 Task: Add a condition where "Hours since due date Greater than Twelve" in new tickets in your groups.
Action: Mouse moved to (188, 397)
Screenshot: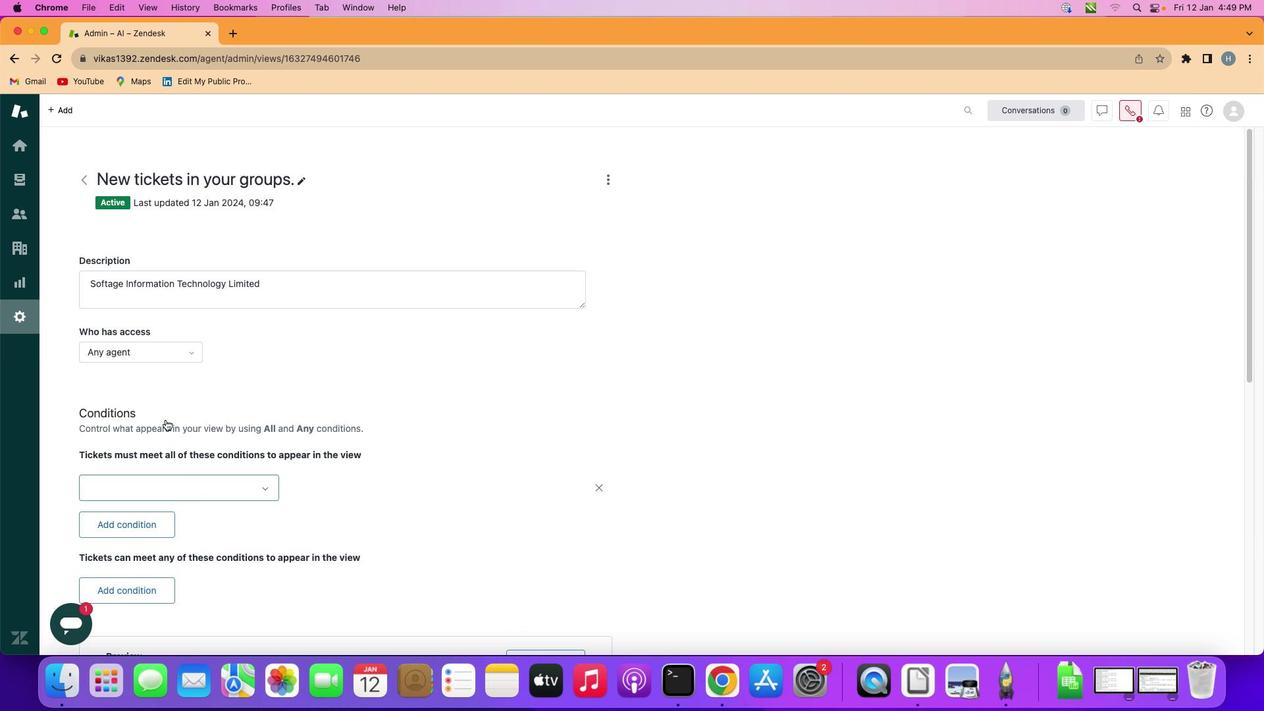 
Action: Mouse pressed left at (188, 397)
Screenshot: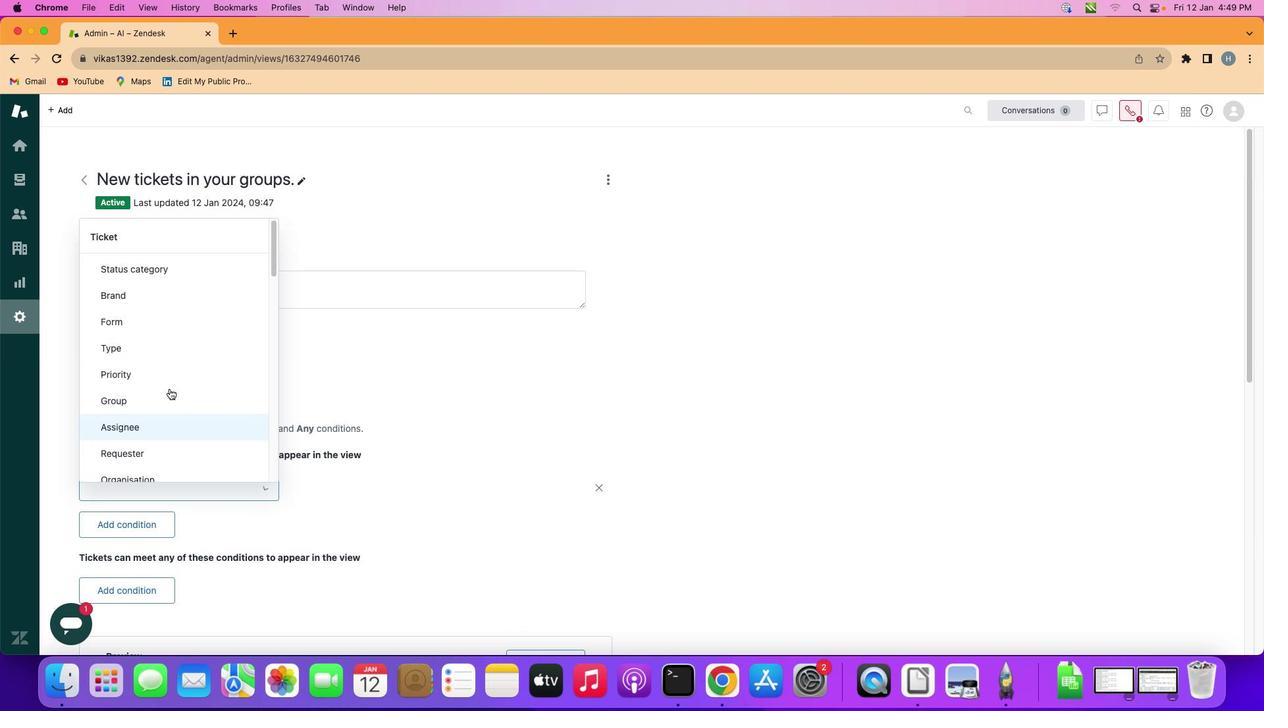 
Action: Mouse moved to (278, 397)
Screenshot: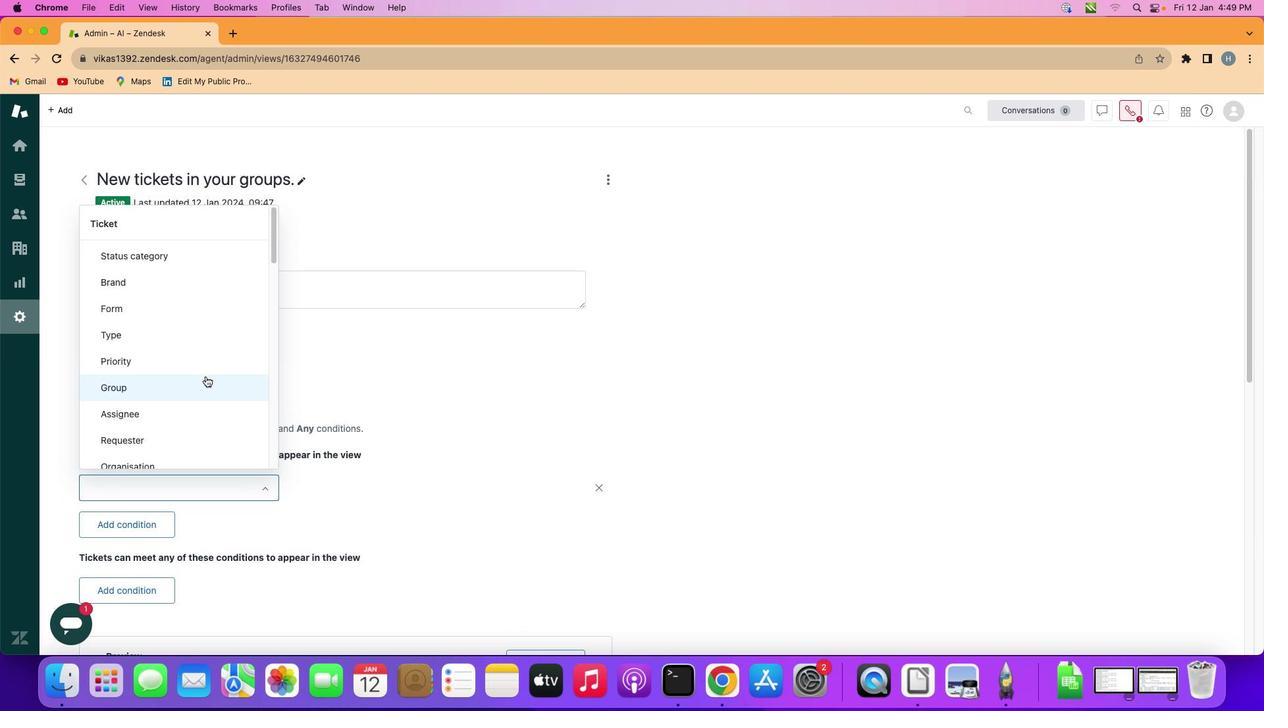 
Action: Mouse pressed left at (278, 397)
Screenshot: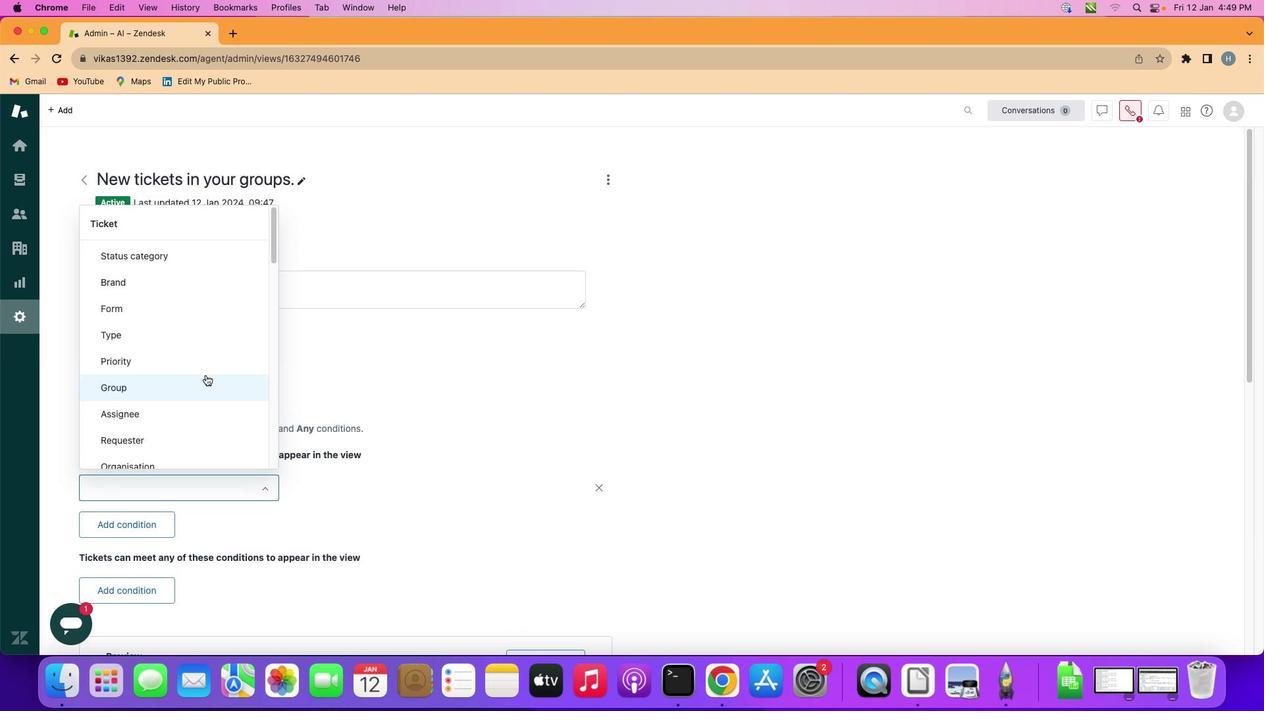 
Action: Mouse moved to (297, 437)
Screenshot: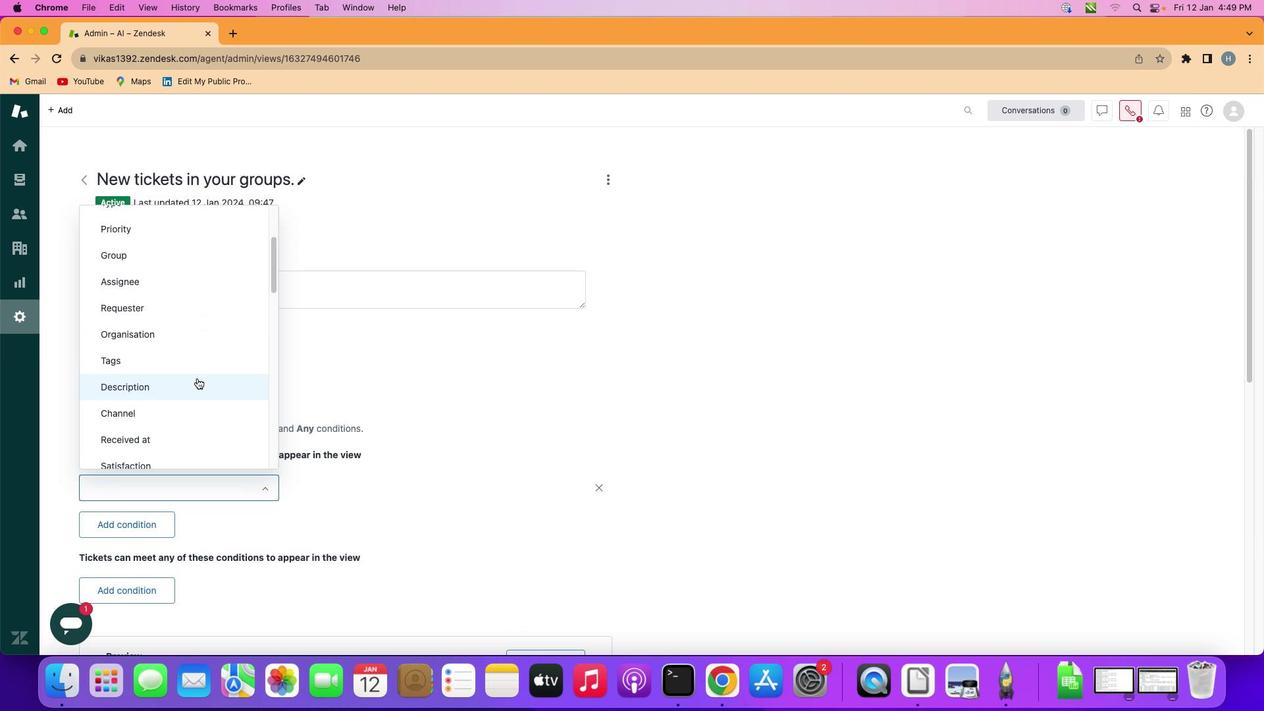 
Action: Mouse scrolled (297, 437) with delta (57, 570)
Screenshot: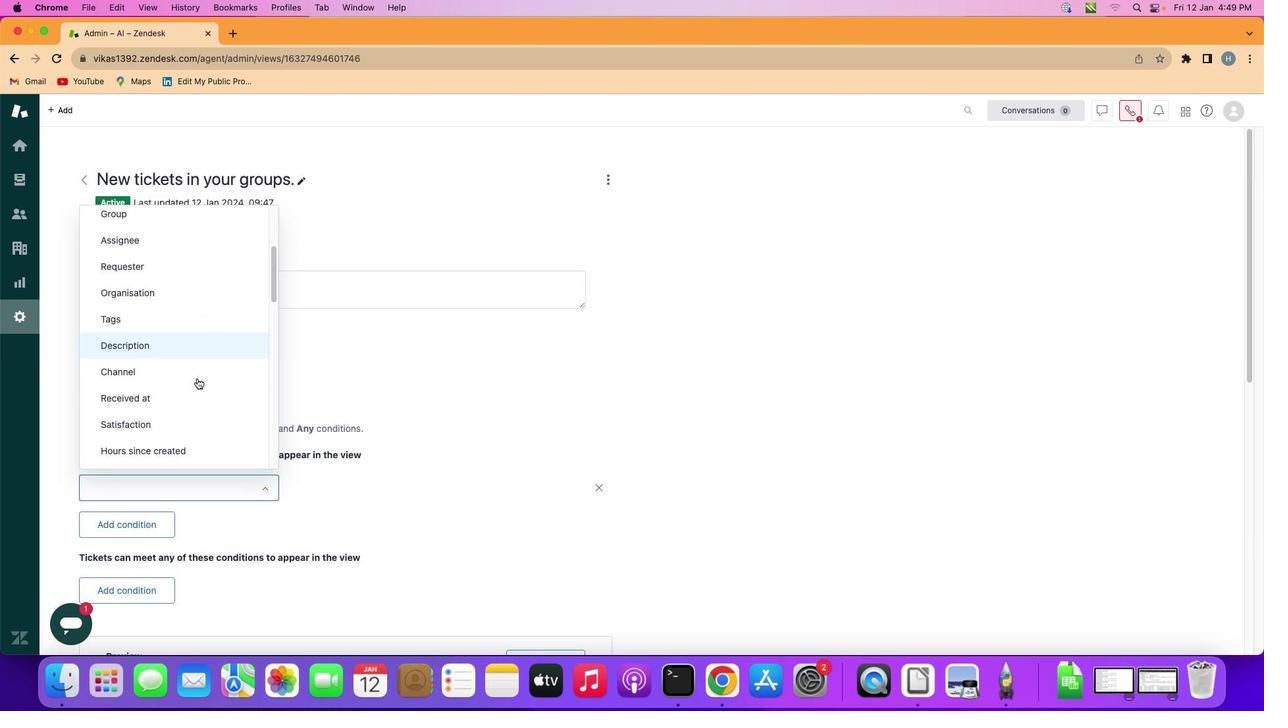 
Action: Mouse scrolled (297, 437) with delta (57, 570)
Screenshot: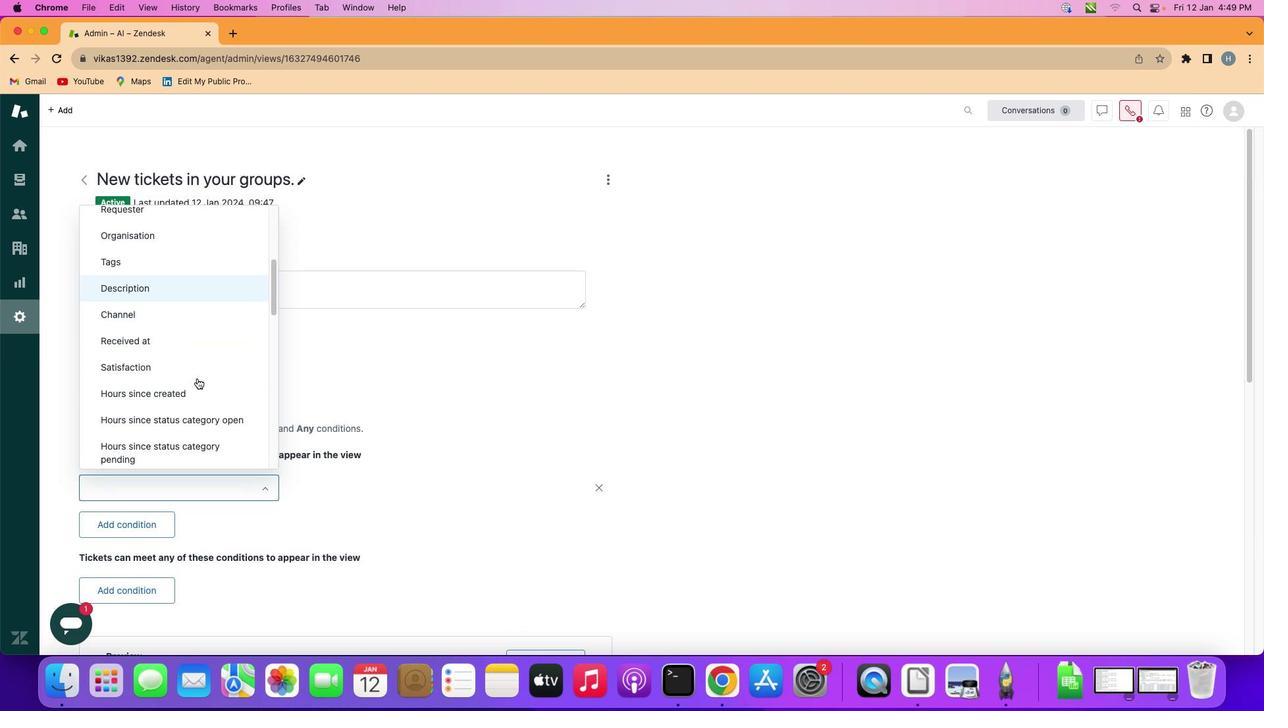 
Action: Mouse scrolled (297, 437) with delta (57, 570)
Screenshot: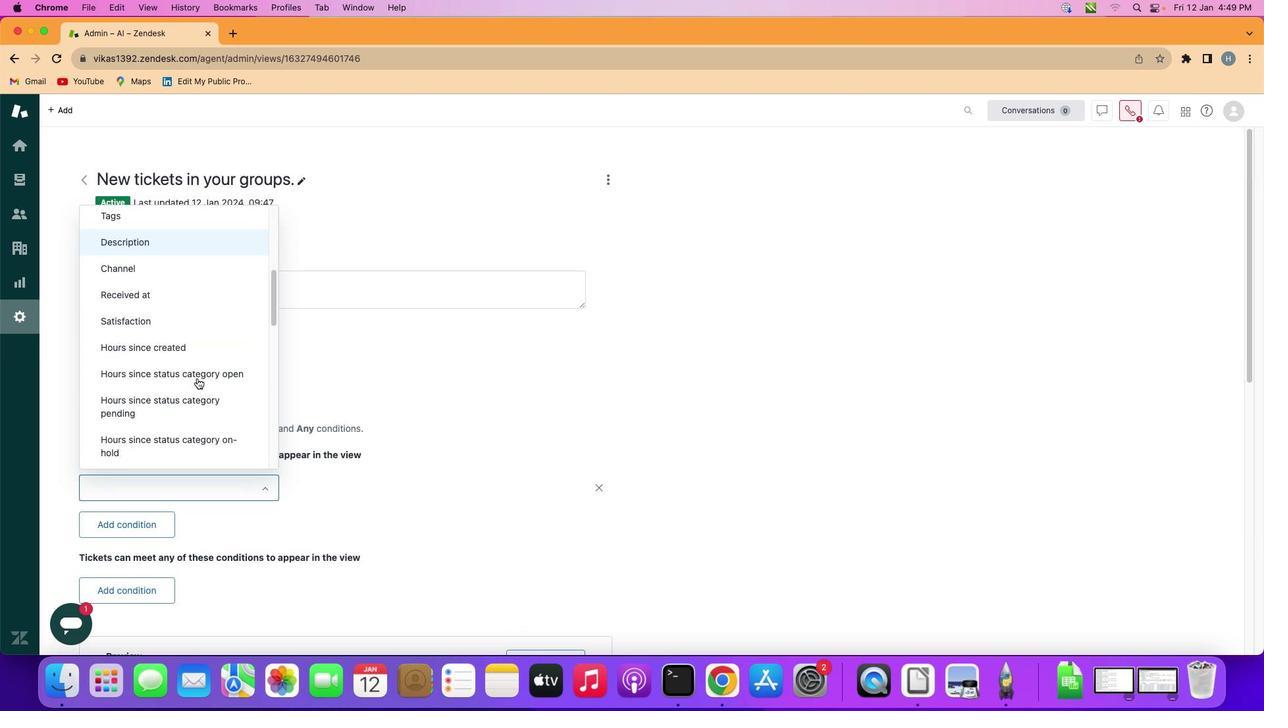 
Action: Mouse scrolled (297, 437) with delta (57, 570)
Screenshot: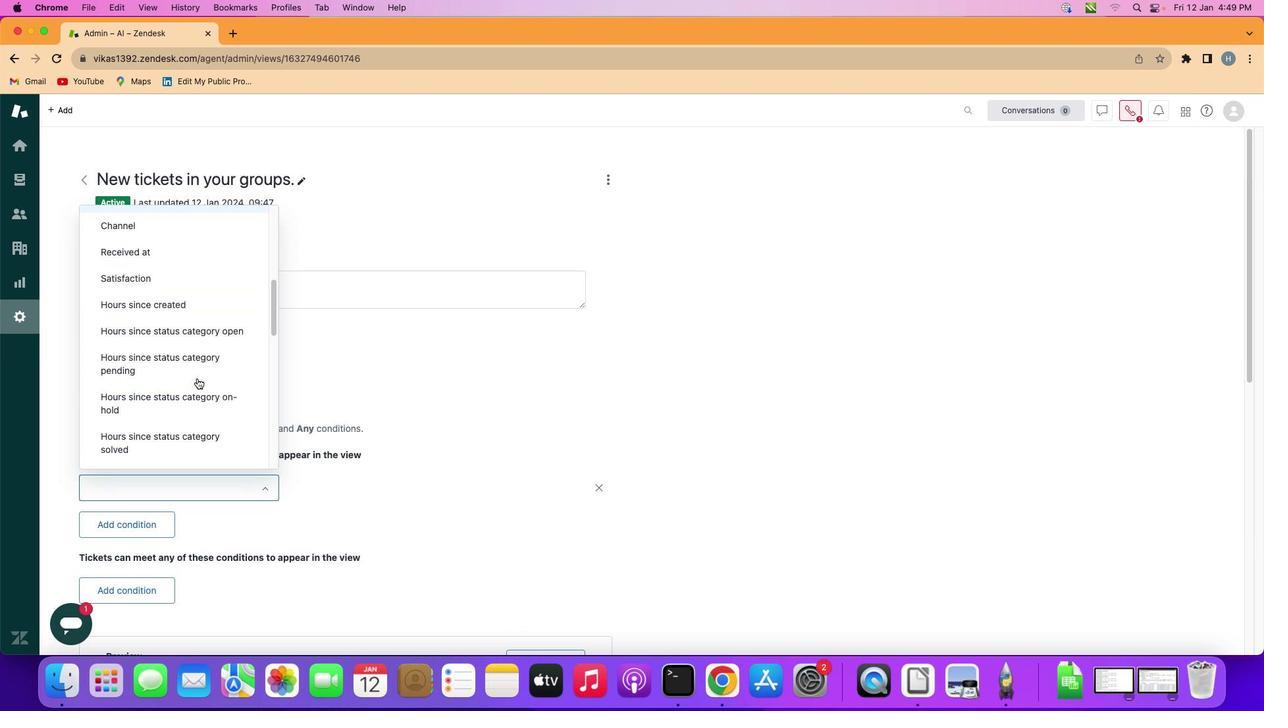 
Action: Mouse moved to (287, 435)
Screenshot: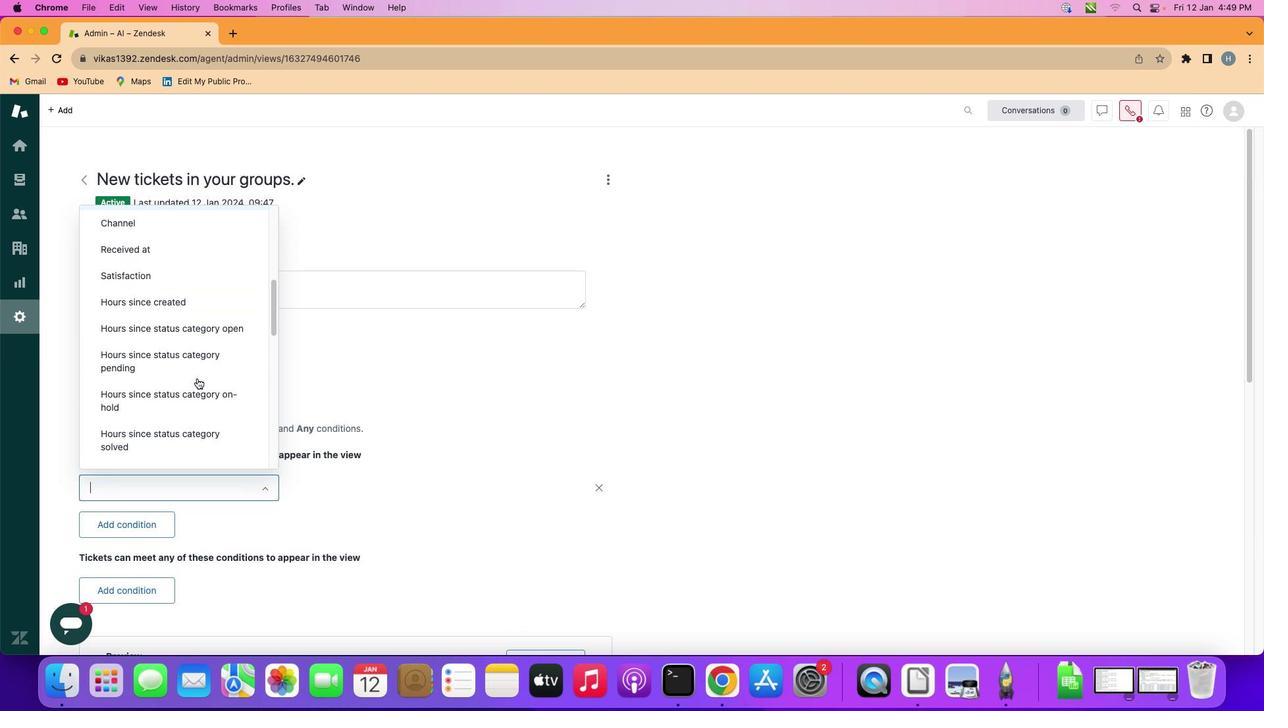 
Action: Mouse scrolled (287, 435) with delta (57, 570)
Screenshot: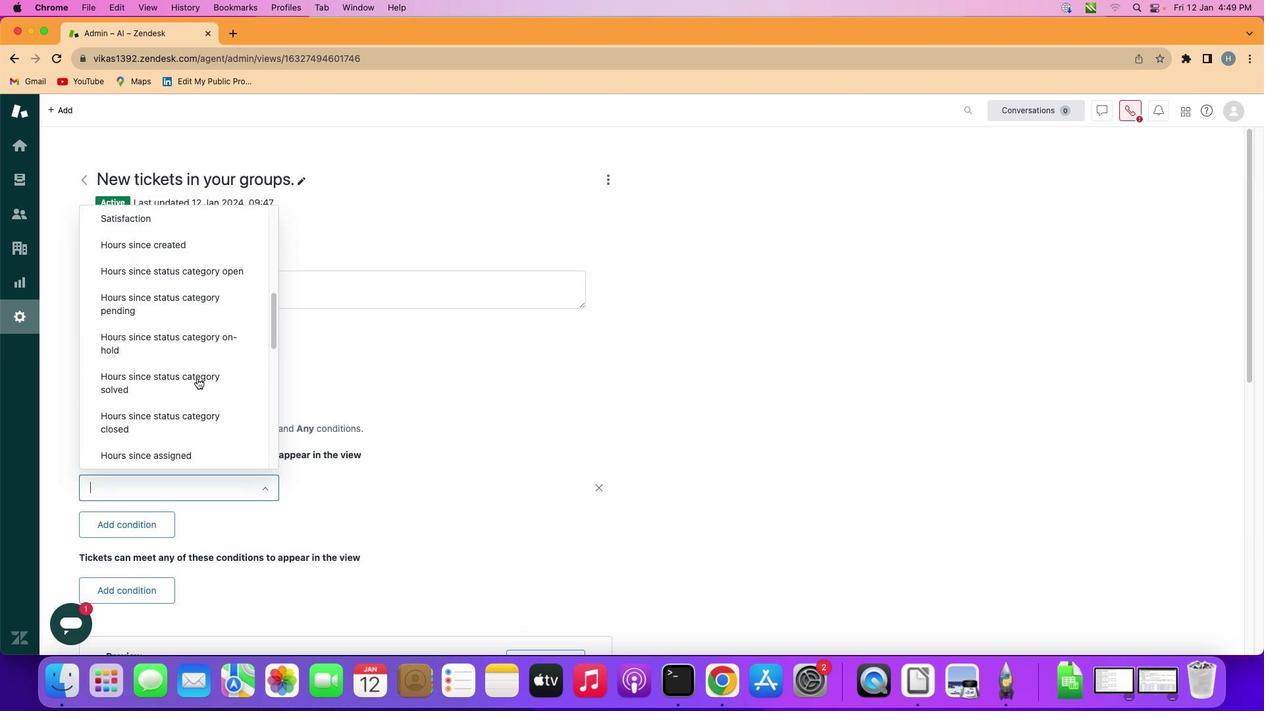 
Action: Mouse scrolled (287, 435) with delta (57, 570)
Screenshot: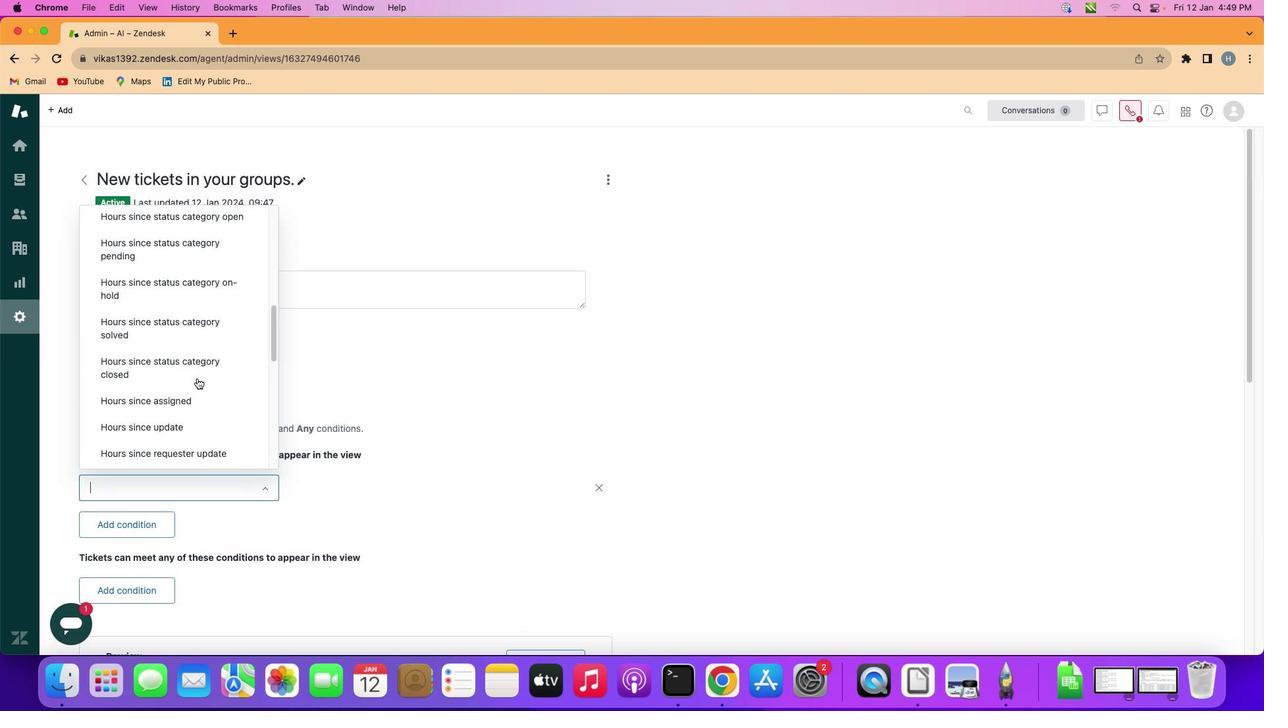 
Action: Mouse scrolled (287, 435) with delta (57, 570)
Screenshot: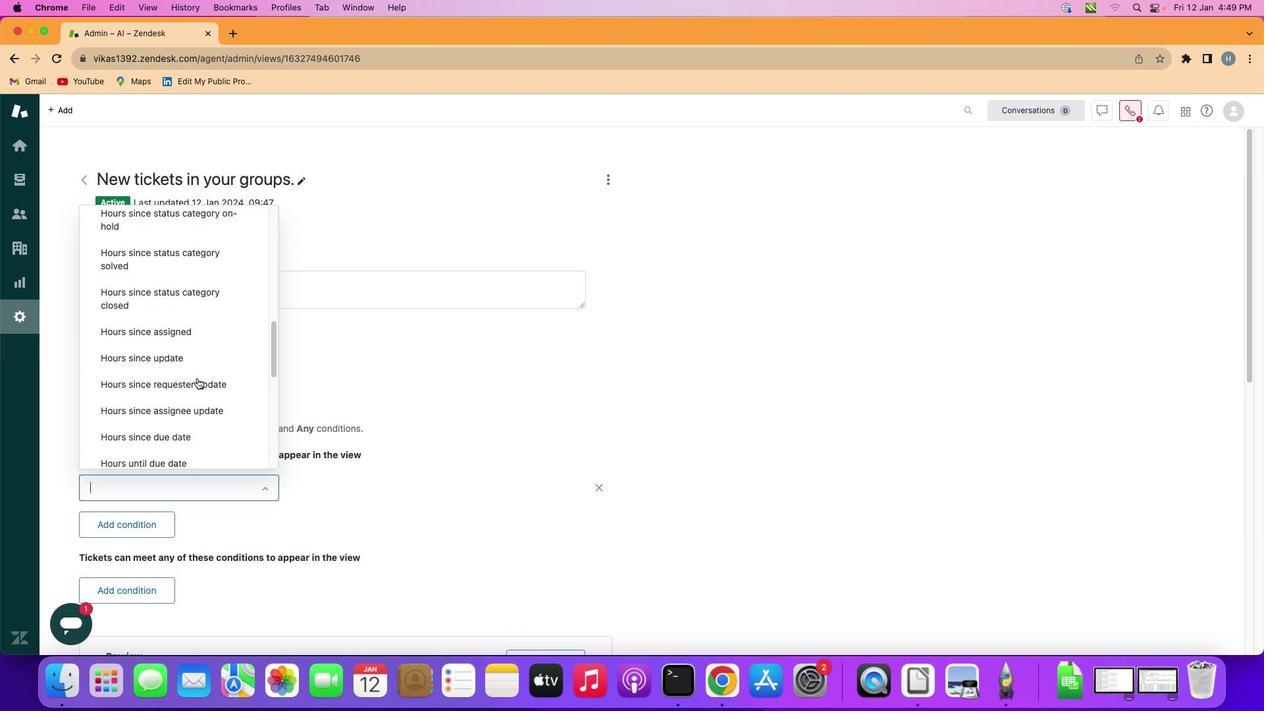 
Action: Mouse scrolled (287, 435) with delta (57, 570)
Screenshot: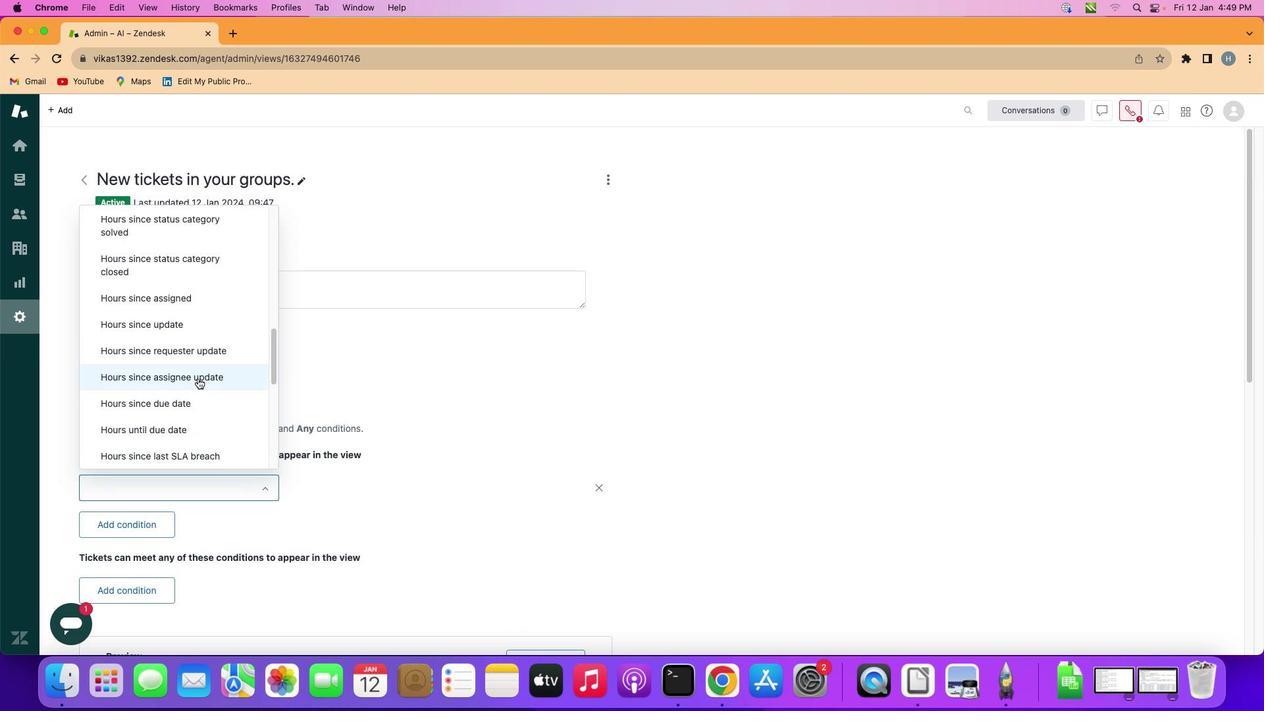 
Action: Mouse scrolled (287, 435) with delta (57, 570)
Screenshot: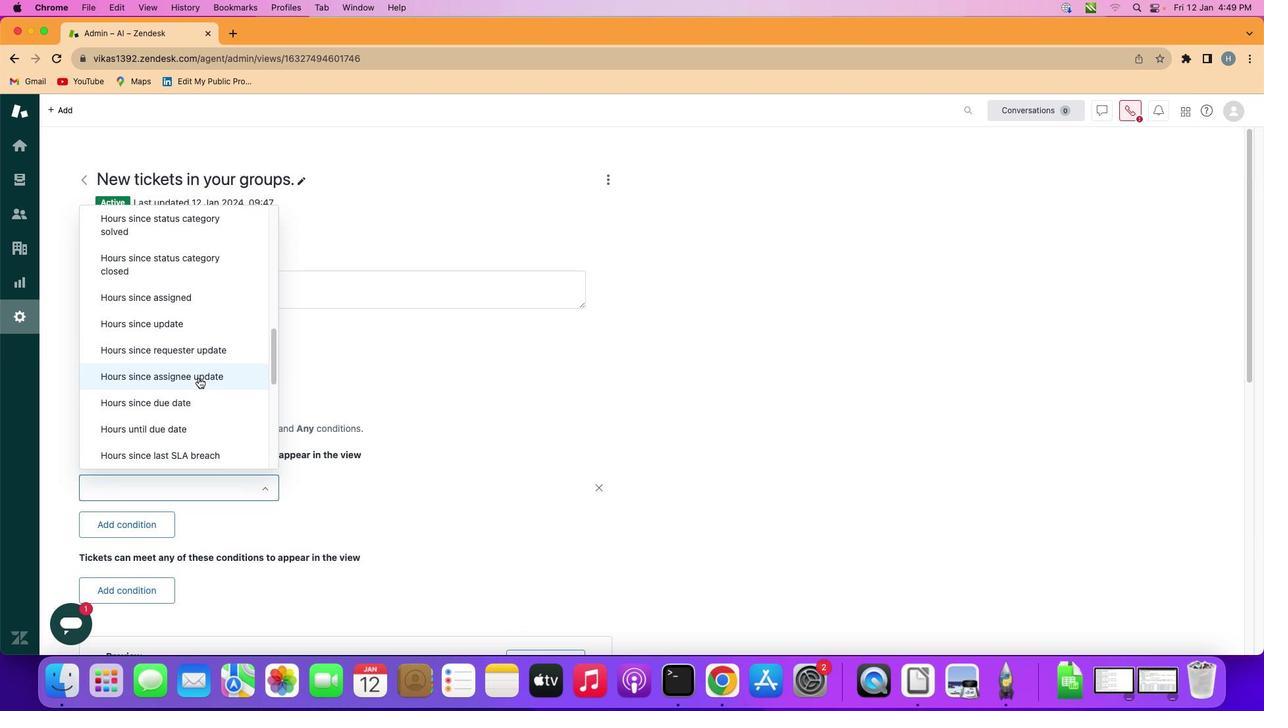 
Action: Mouse scrolled (287, 435) with delta (57, 570)
Screenshot: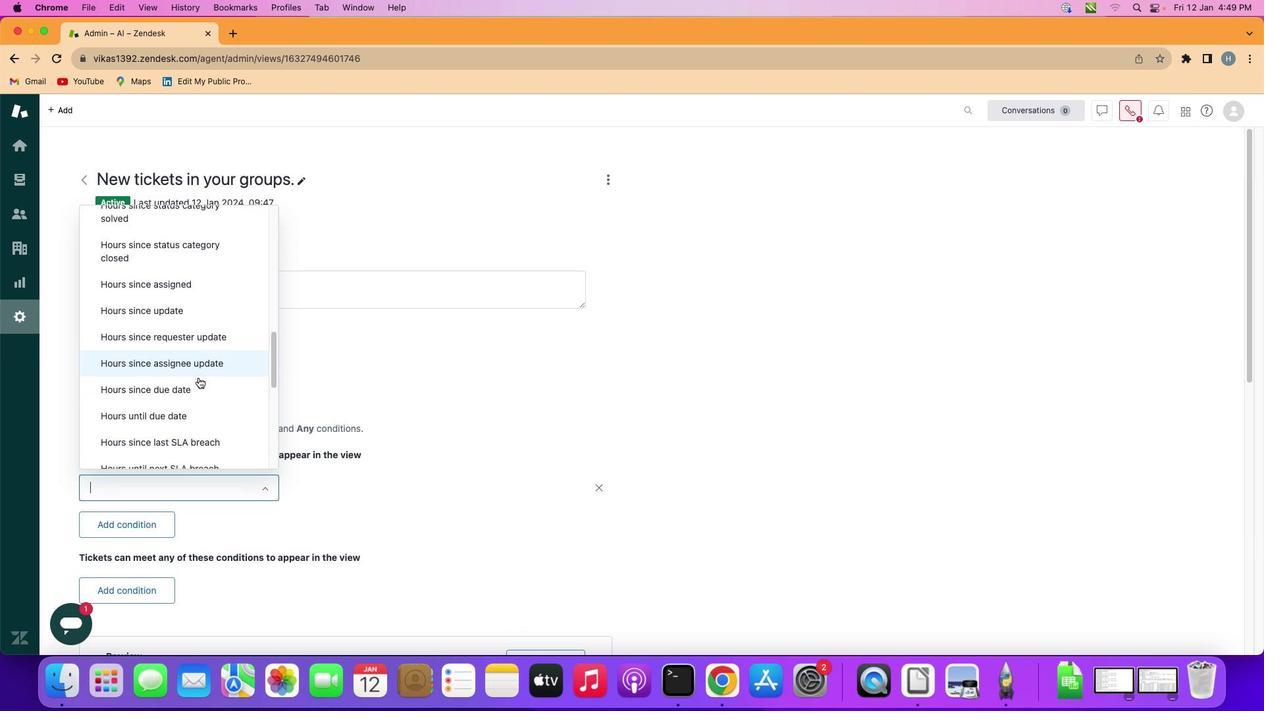 
Action: Mouse scrolled (287, 435) with delta (57, 570)
Screenshot: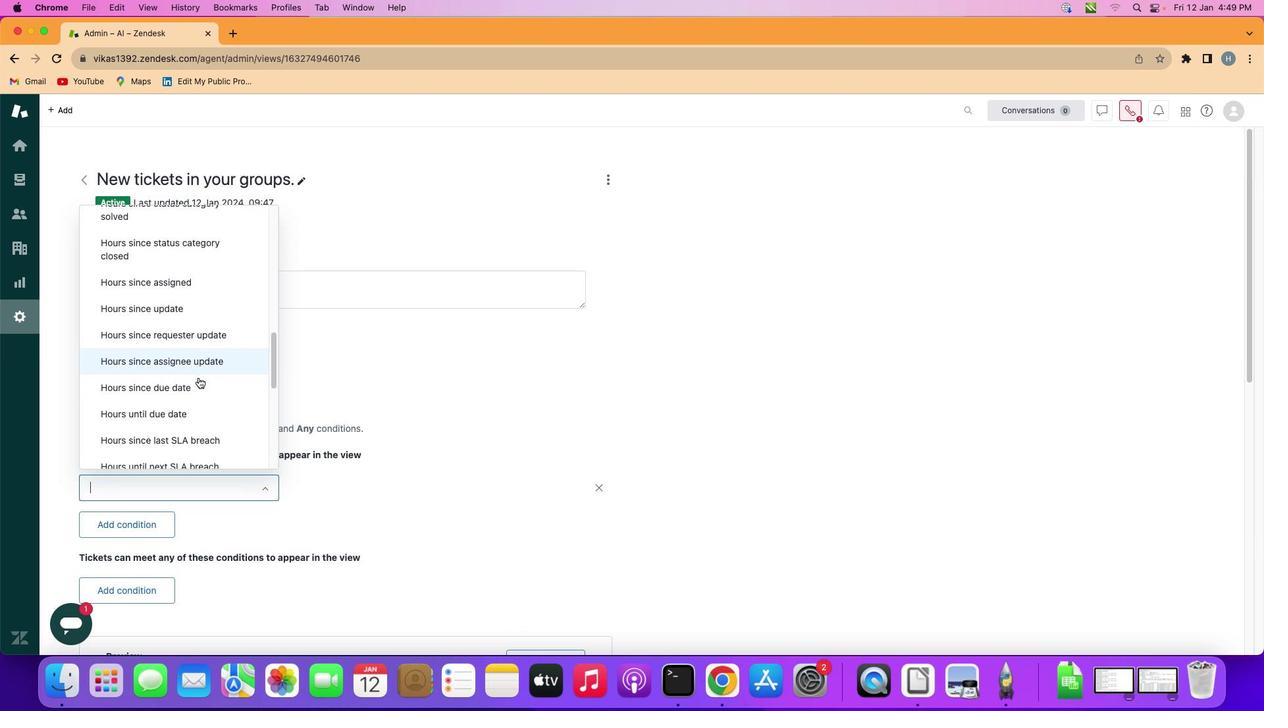 
Action: Mouse scrolled (287, 435) with delta (57, 570)
Screenshot: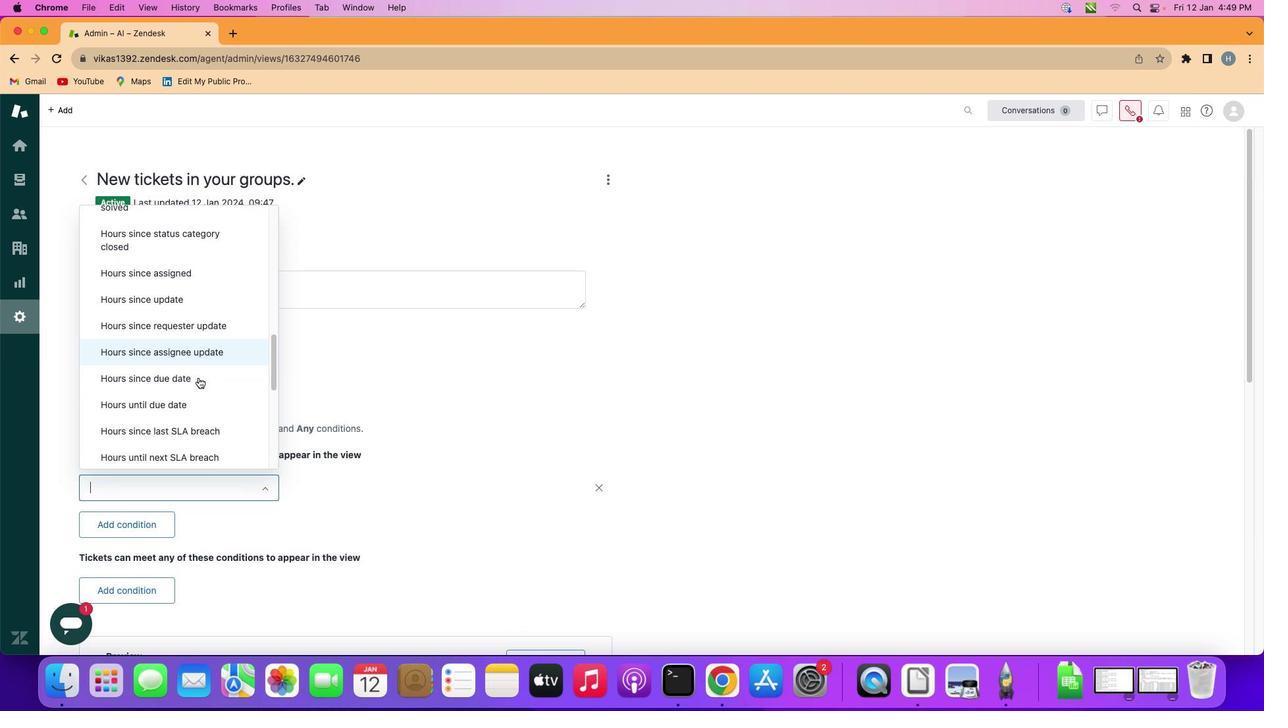 
Action: Mouse scrolled (287, 435) with delta (57, 570)
Screenshot: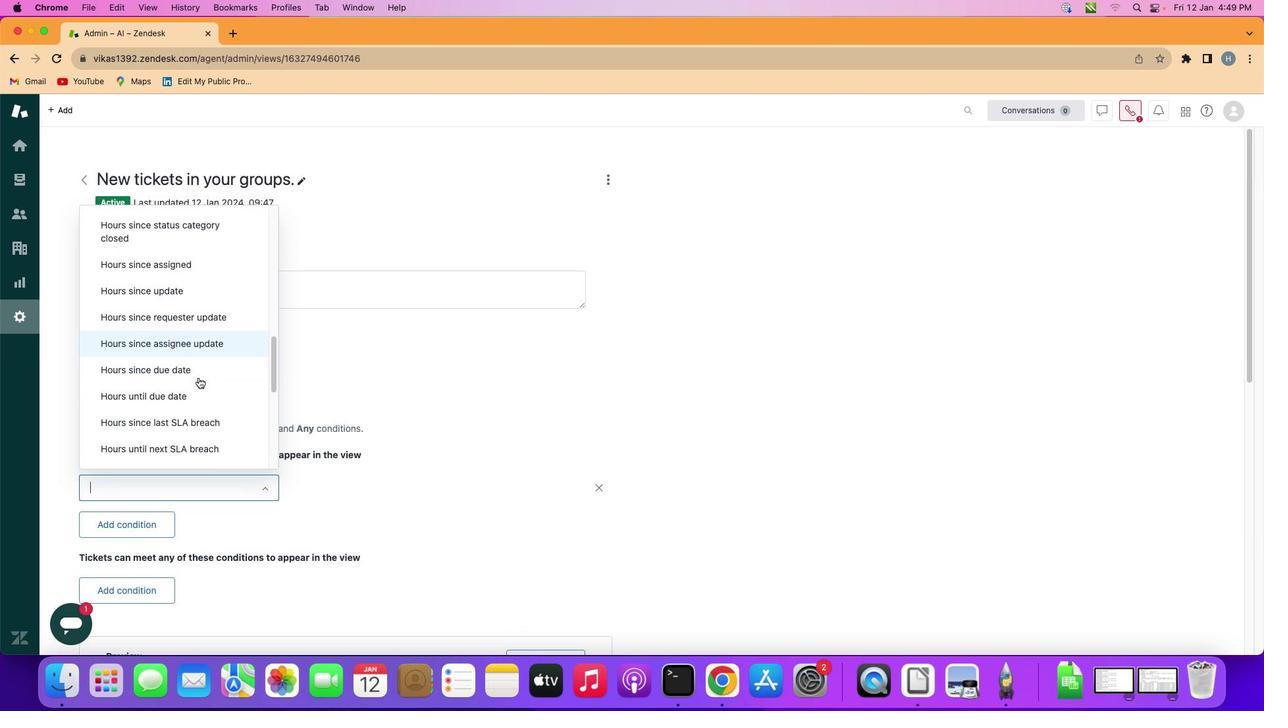 
Action: Mouse moved to (288, 435)
Screenshot: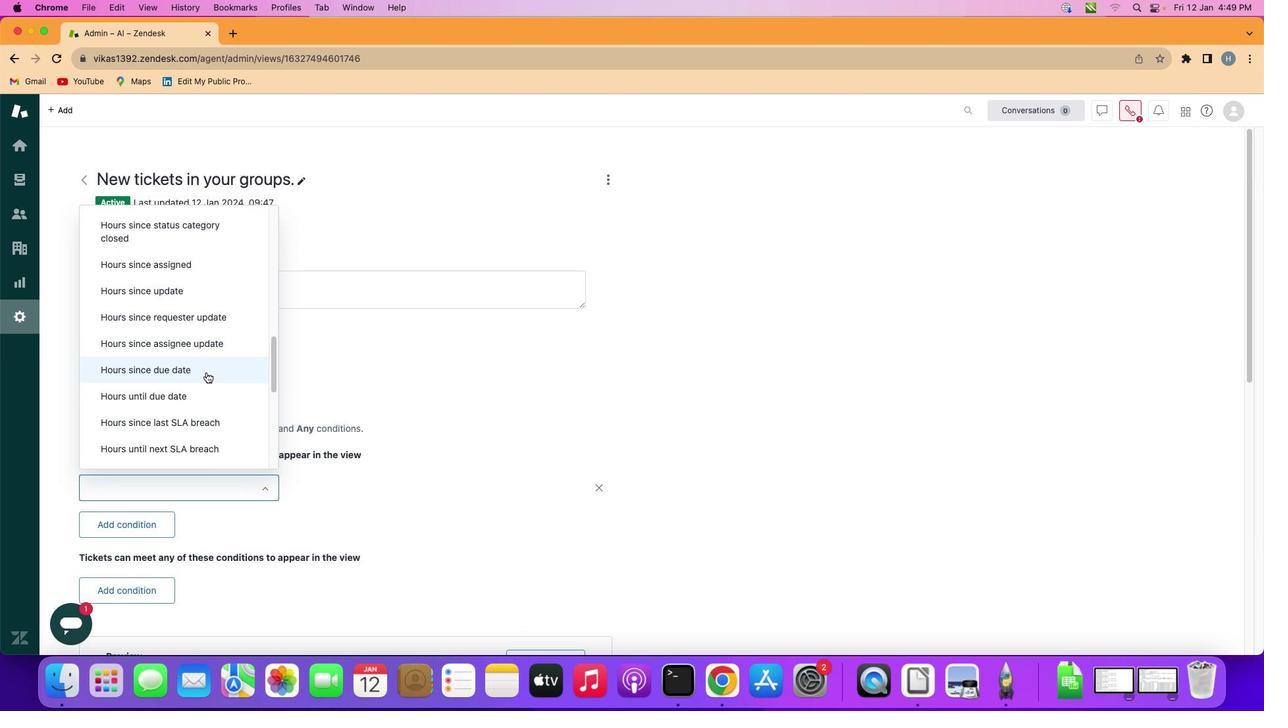 
Action: Mouse scrolled (288, 435) with delta (57, 570)
Screenshot: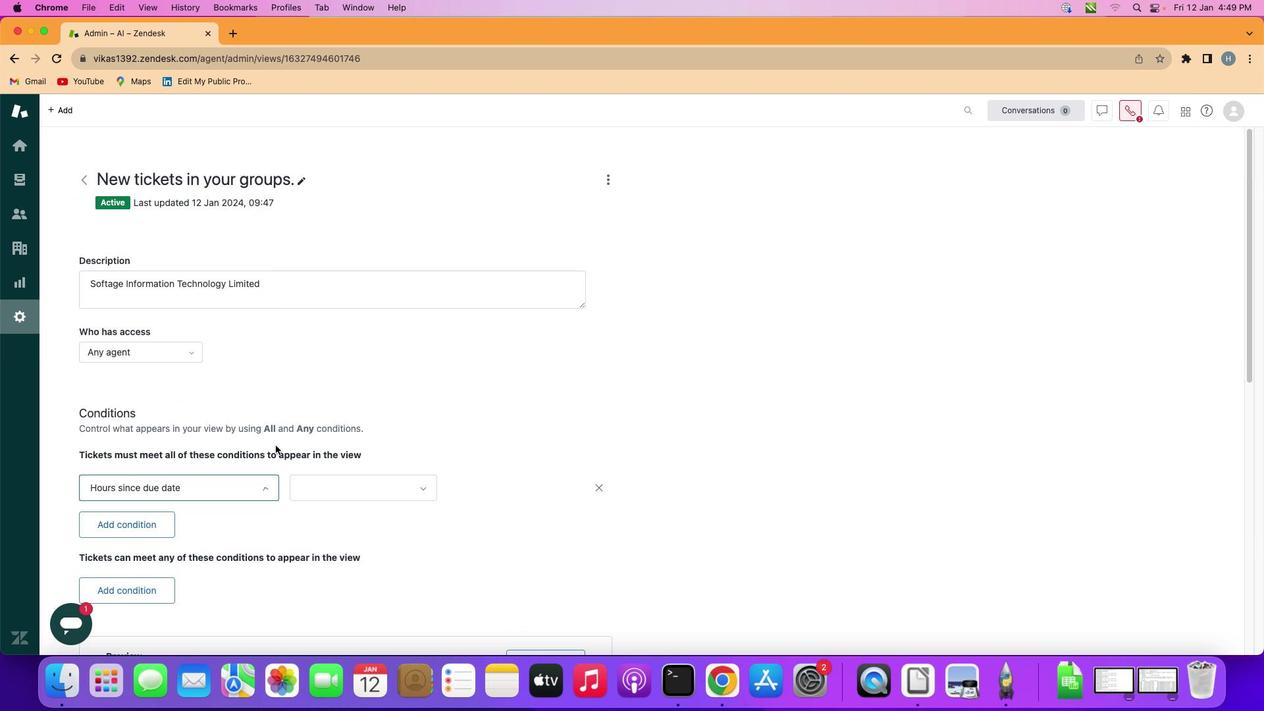 
Action: Mouse scrolled (288, 435) with delta (57, 570)
Screenshot: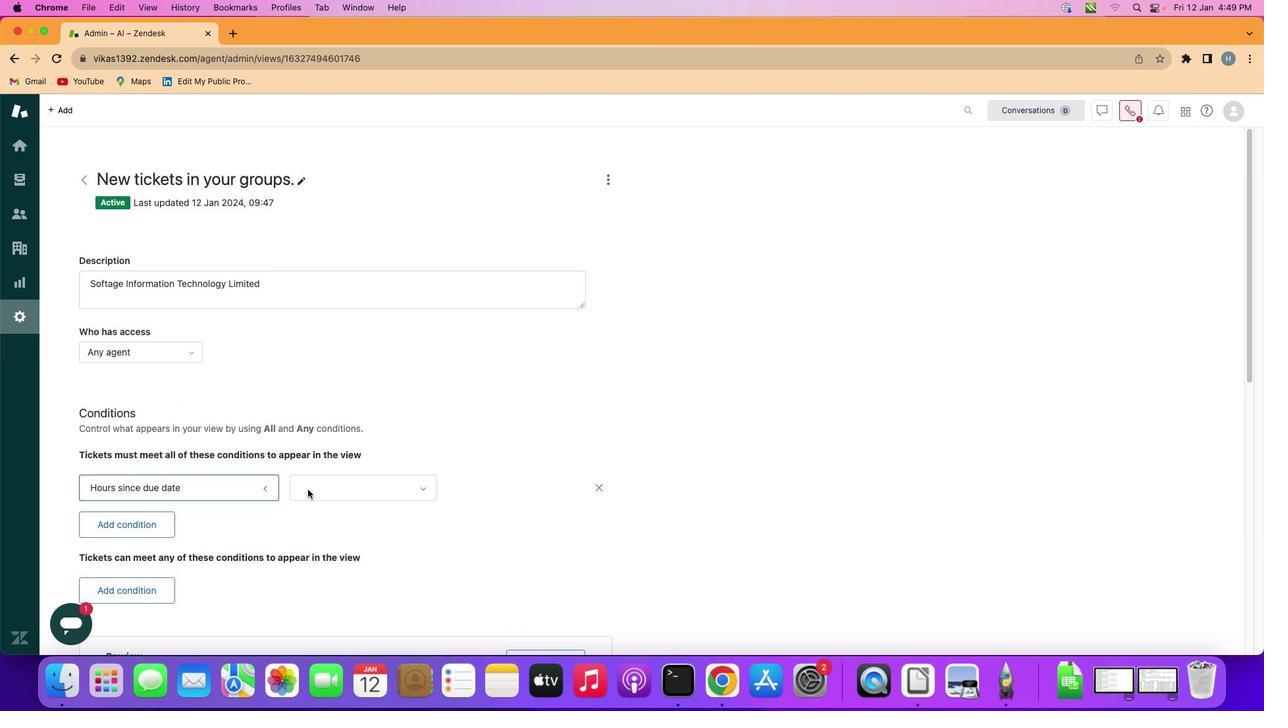 
Action: Mouse scrolled (288, 435) with delta (57, 570)
Screenshot: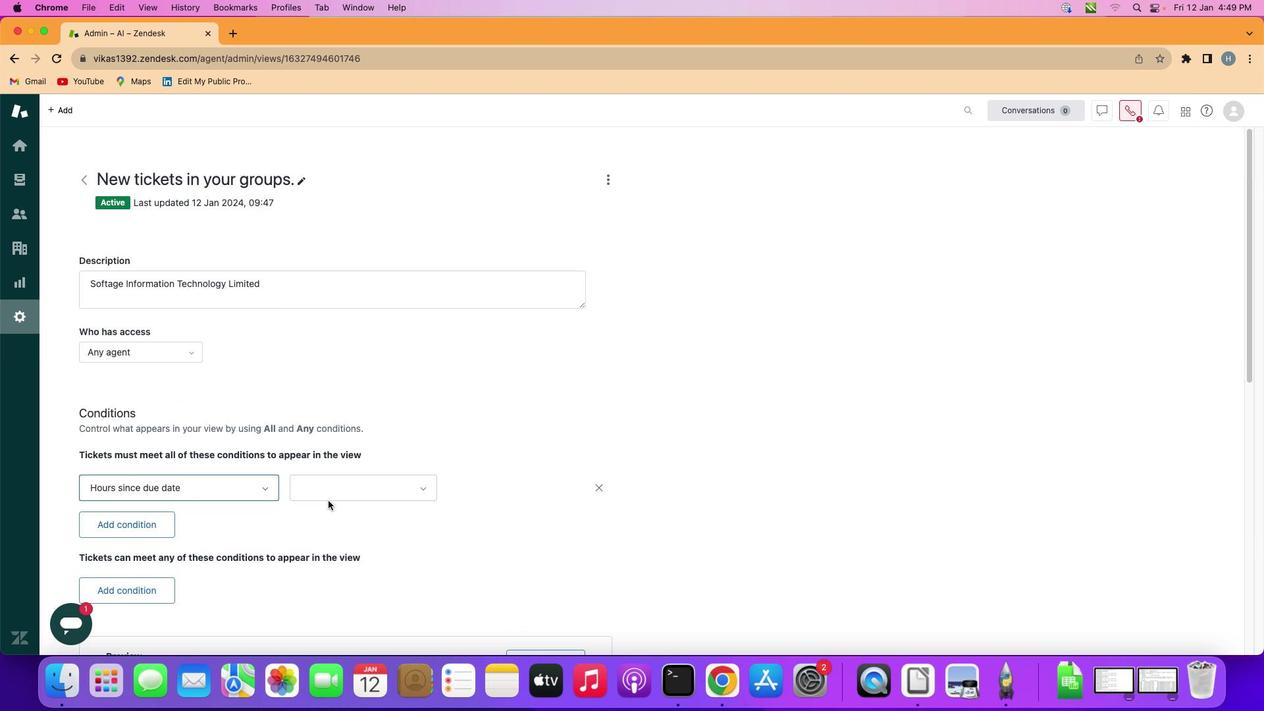 
Action: Mouse moved to (298, 437)
Screenshot: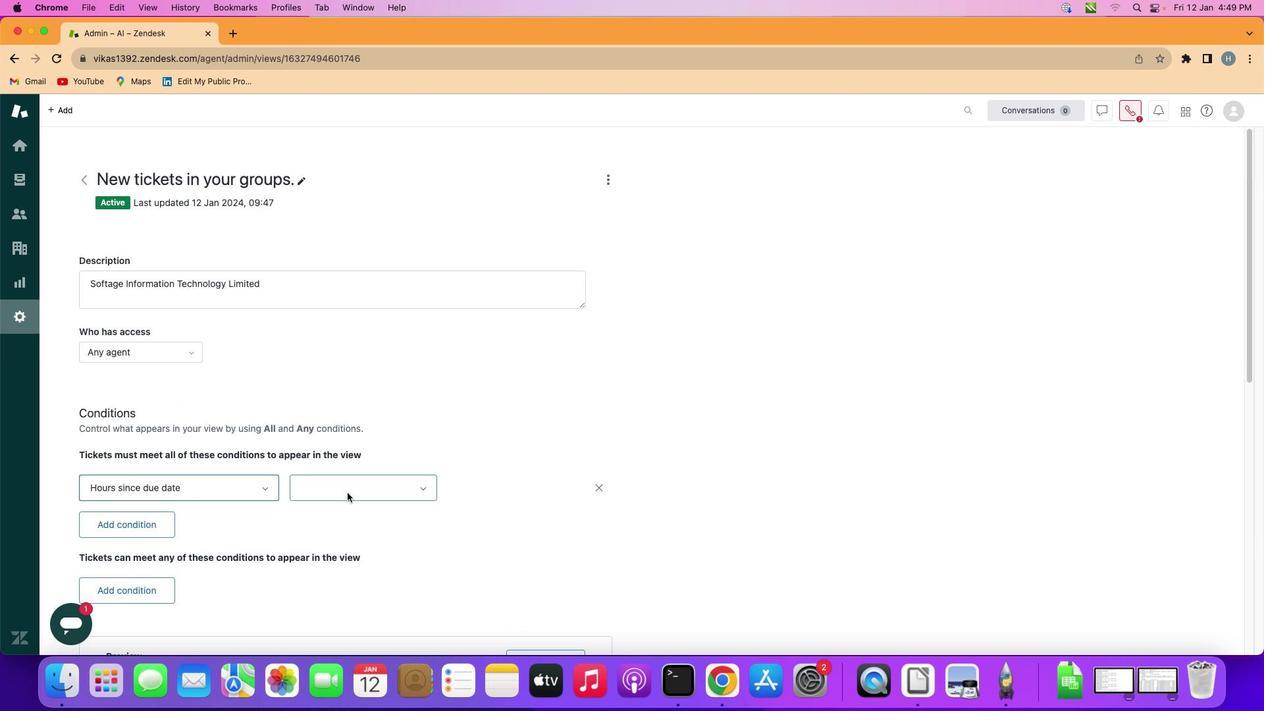 
Action: Mouse pressed left at (298, 437)
Screenshot: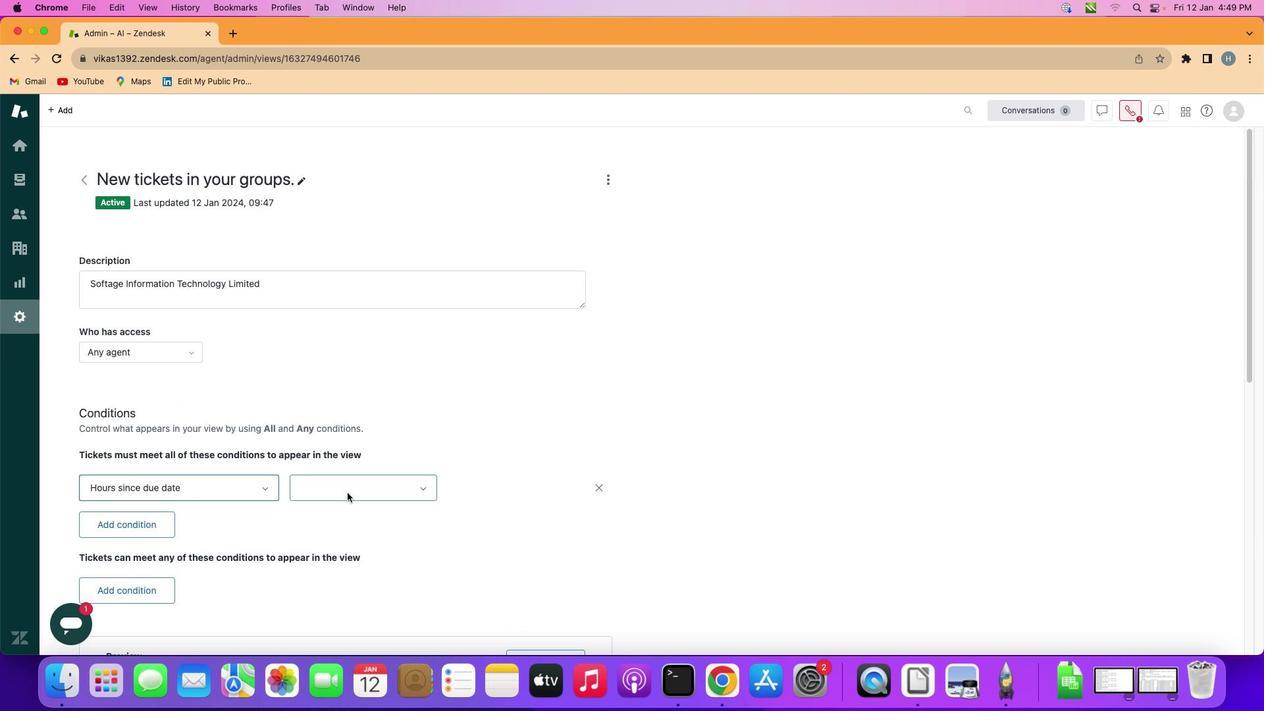 
Action: Mouse moved to (461, 395)
Screenshot: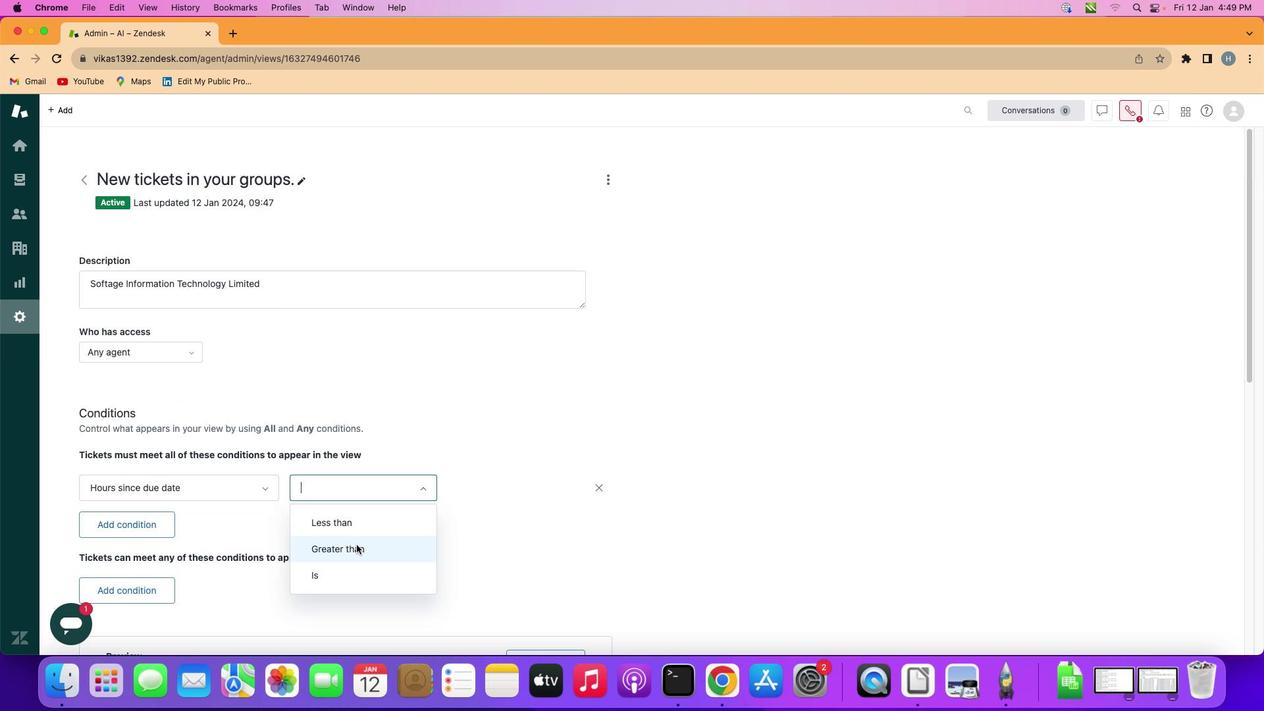 
Action: Mouse pressed left at (461, 395)
Screenshot: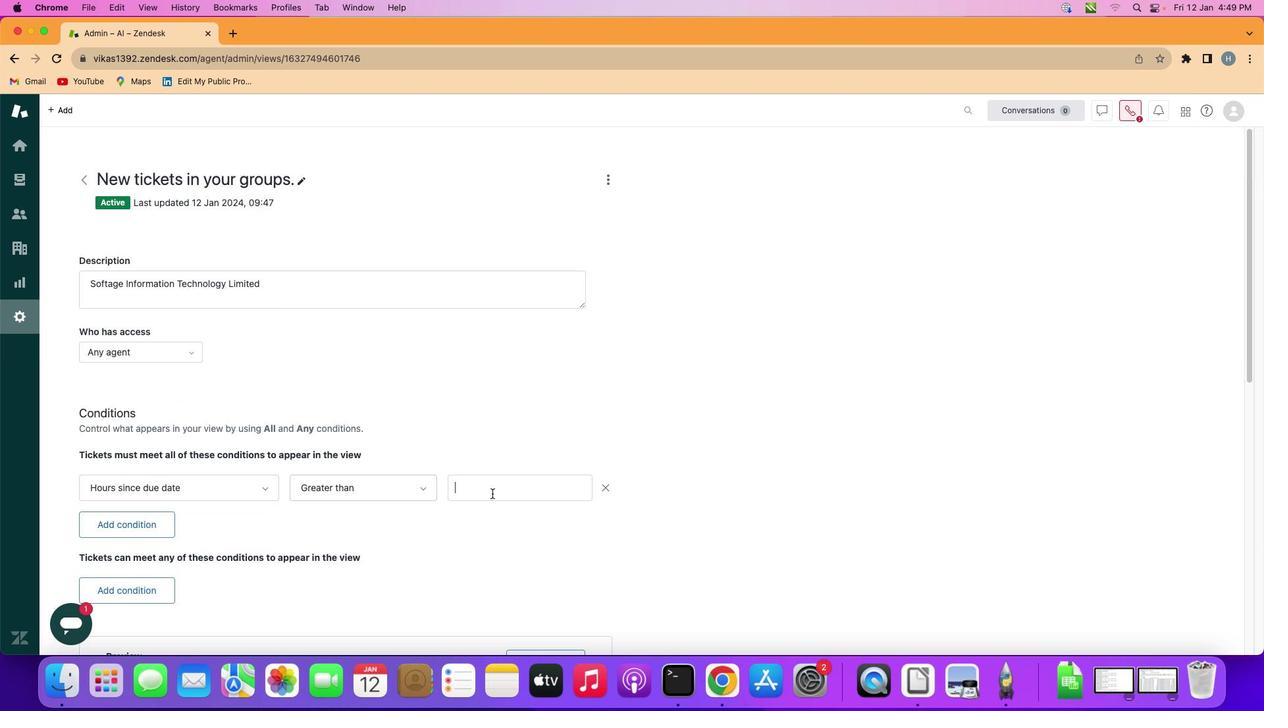 
Action: Mouse moved to (468, 377)
Screenshot: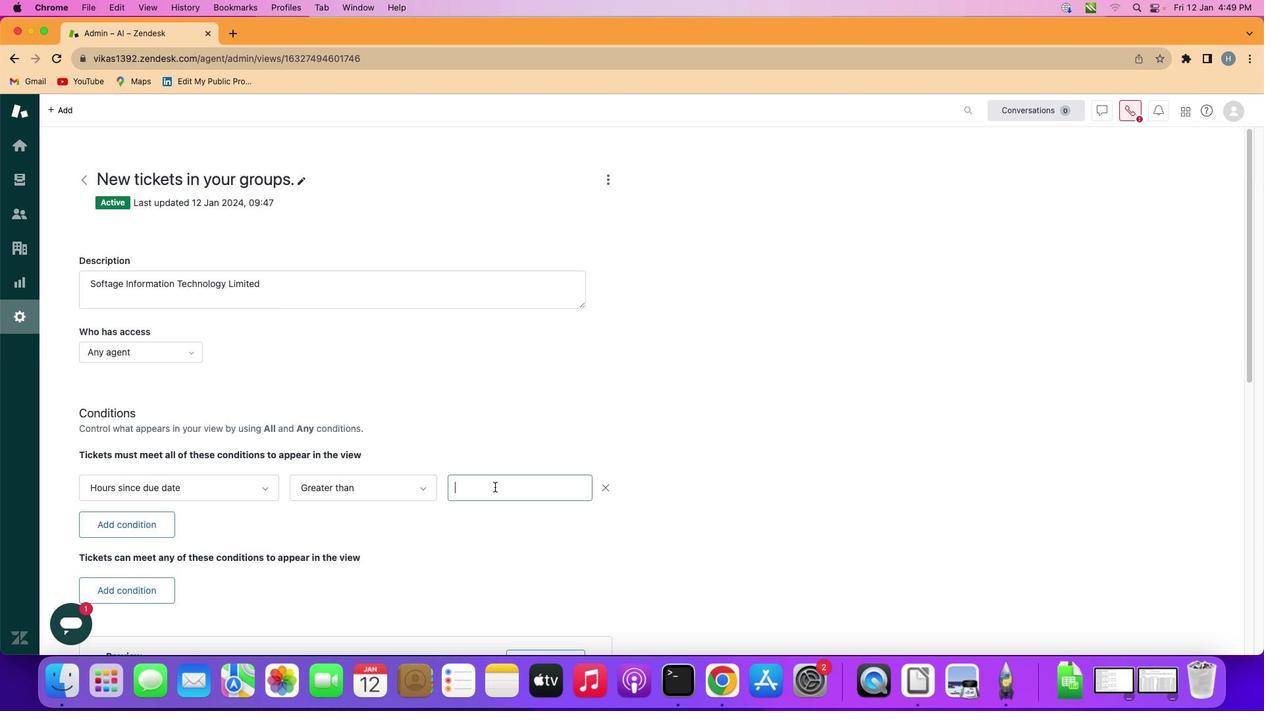 
Action: Mouse pressed left at (468, 377)
Screenshot: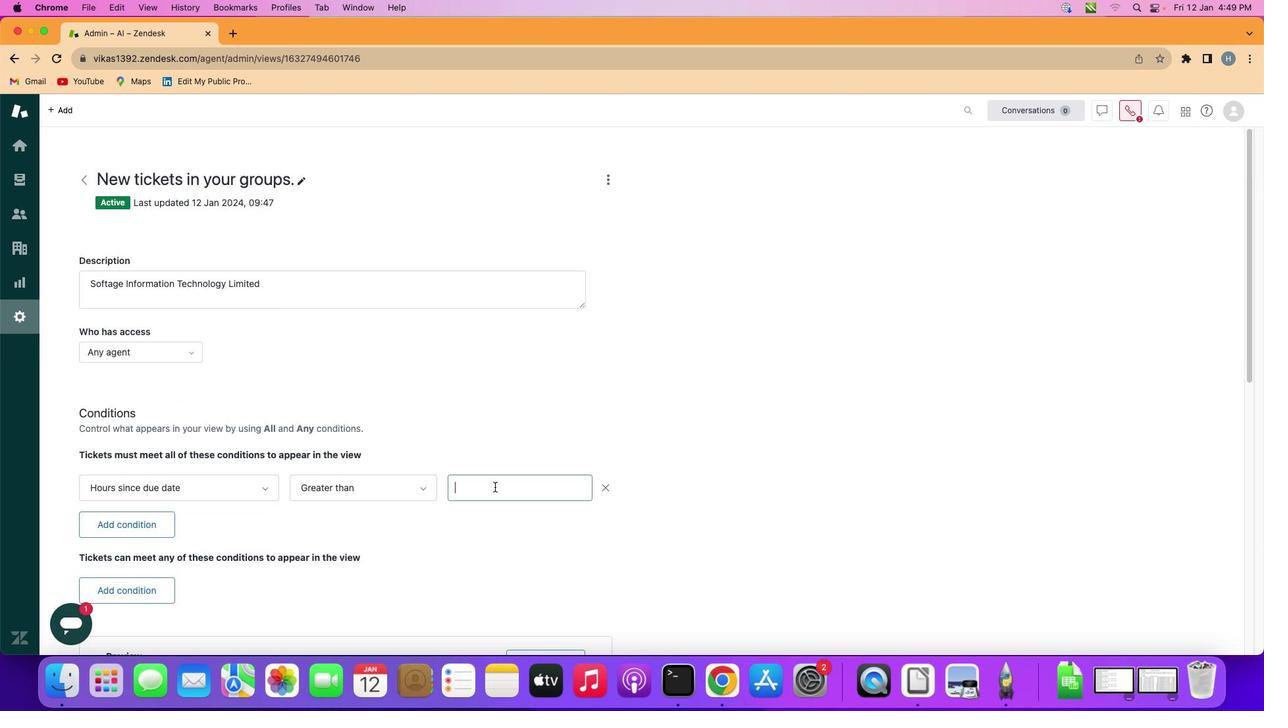 
Action: Mouse moved to (634, 397)
Screenshot: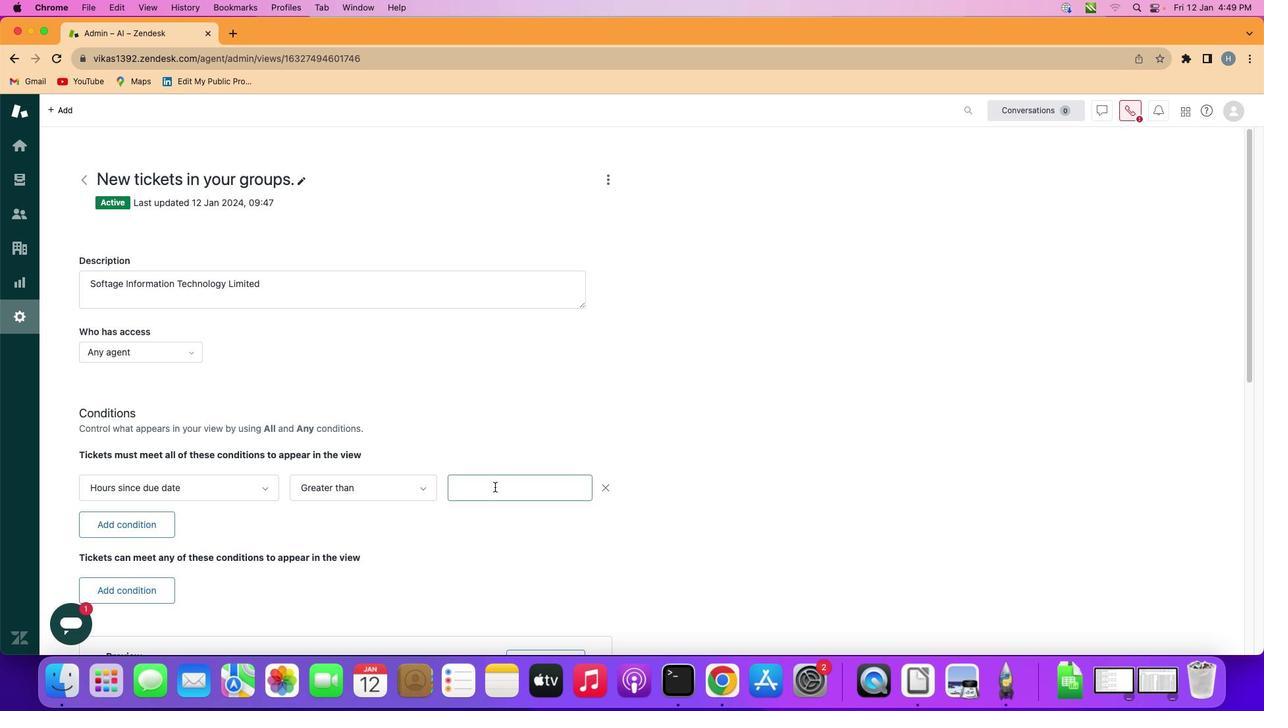
Action: Mouse pressed left at (634, 397)
Screenshot: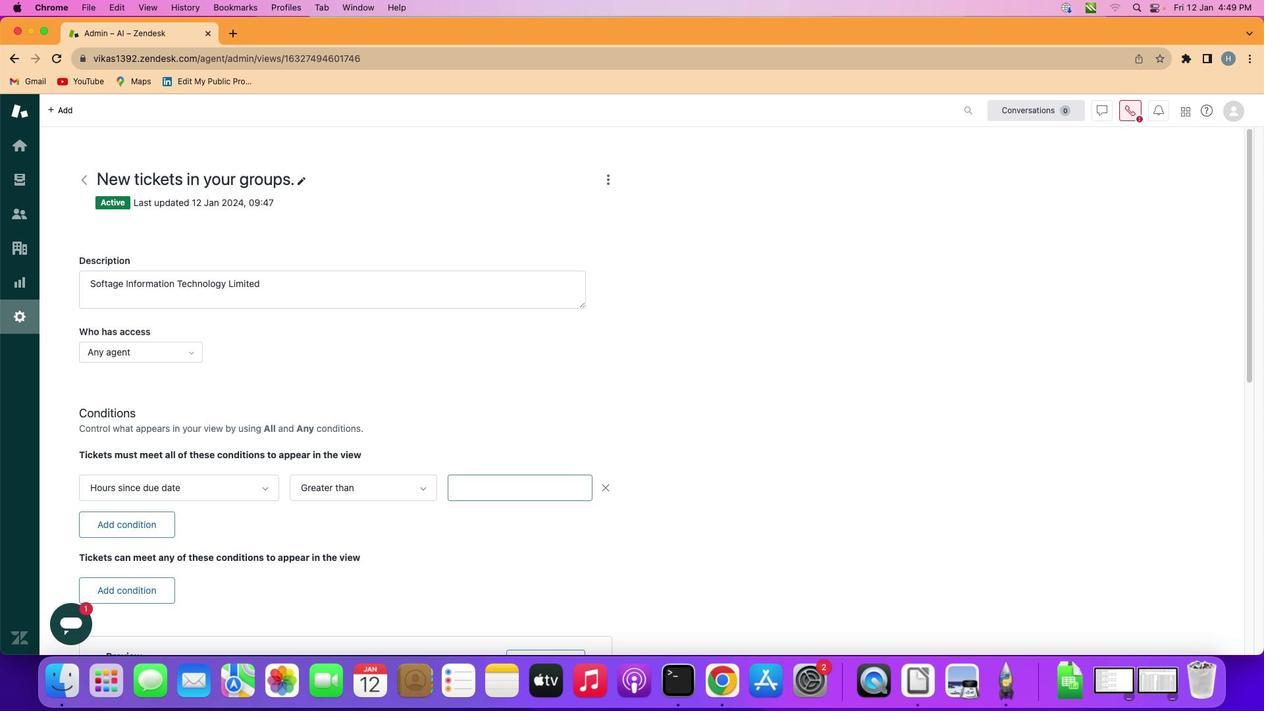 
Action: Key pressed Key.shift'T''w''e''l''v''e'
Screenshot: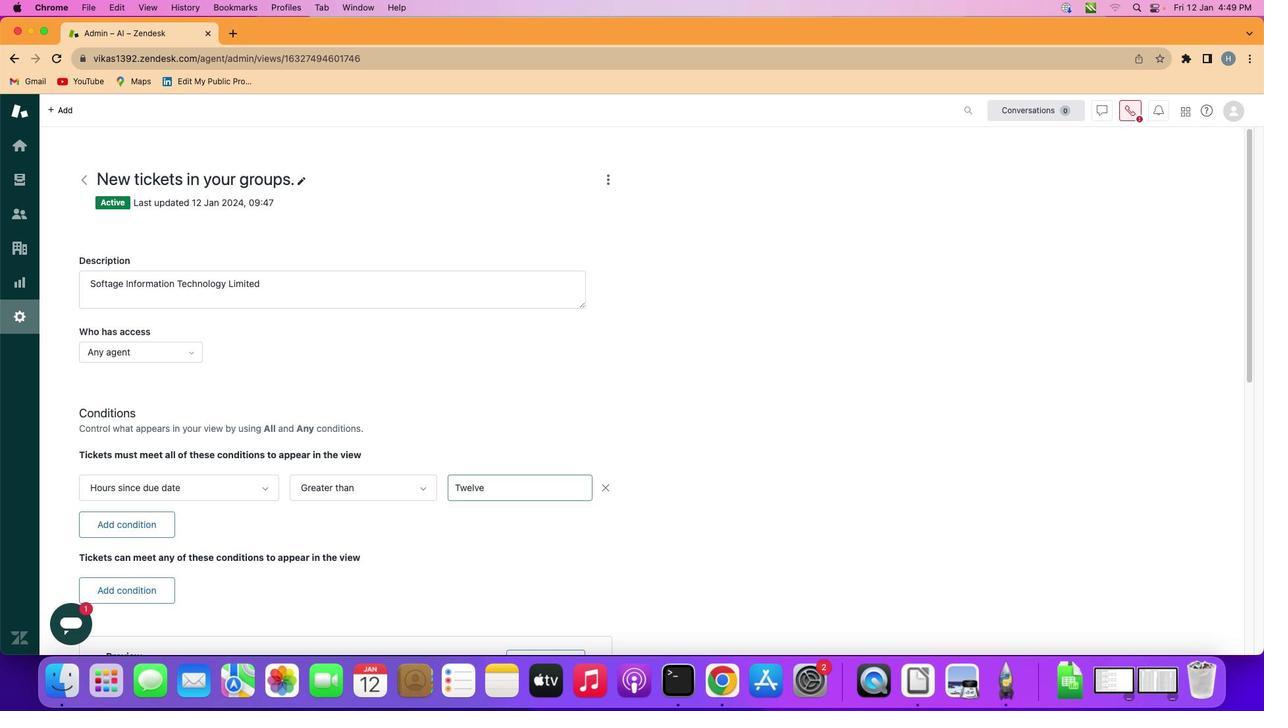 
Action: Mouse moved to (633, 394)
Screenshot: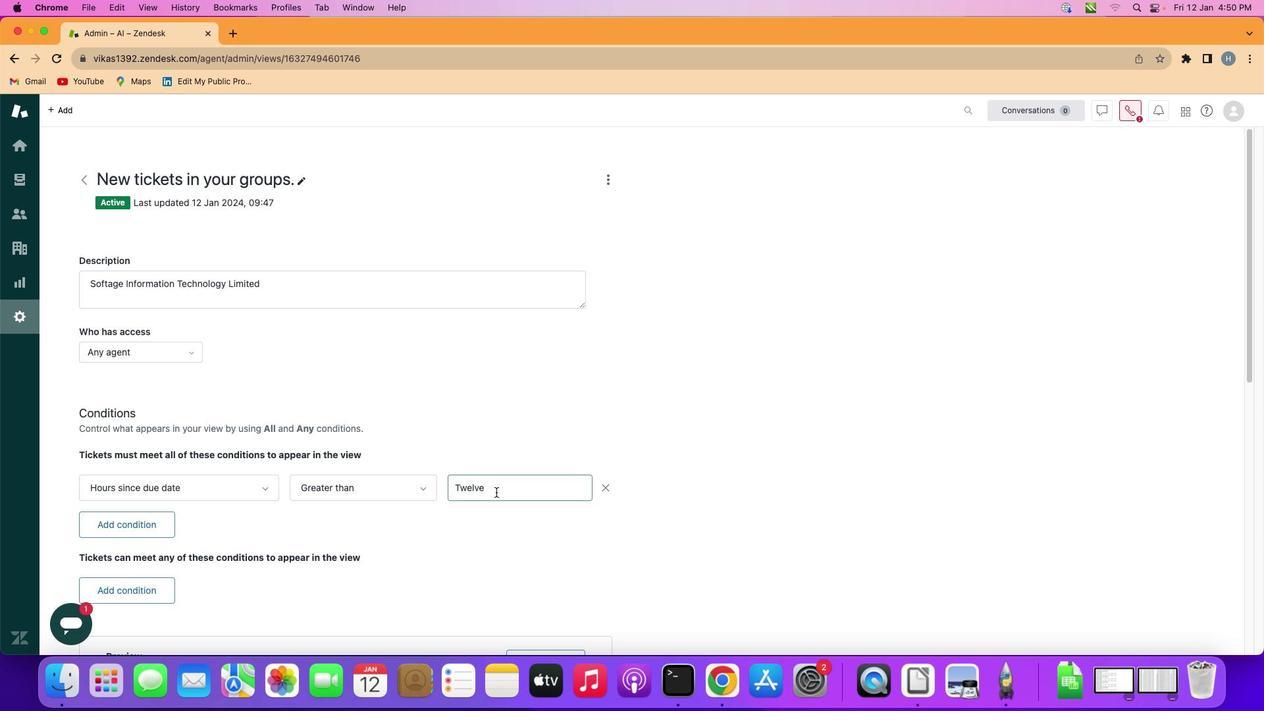 
